 Task: Create Card Crisis Management Simulation in Board Product Feature Requests to Workspace Forecasting and Budgeting. Create Card Biomedical Engineering Review in Board Budget Management to Workspace Forecasting and Budgeting. Create Card Competitive Intelligence Research in Board Social Media Advertising Strategy and Execution to Workspace Forecasting and Budgeting
Action: Mouse moved to (55, 336)
Screenshot: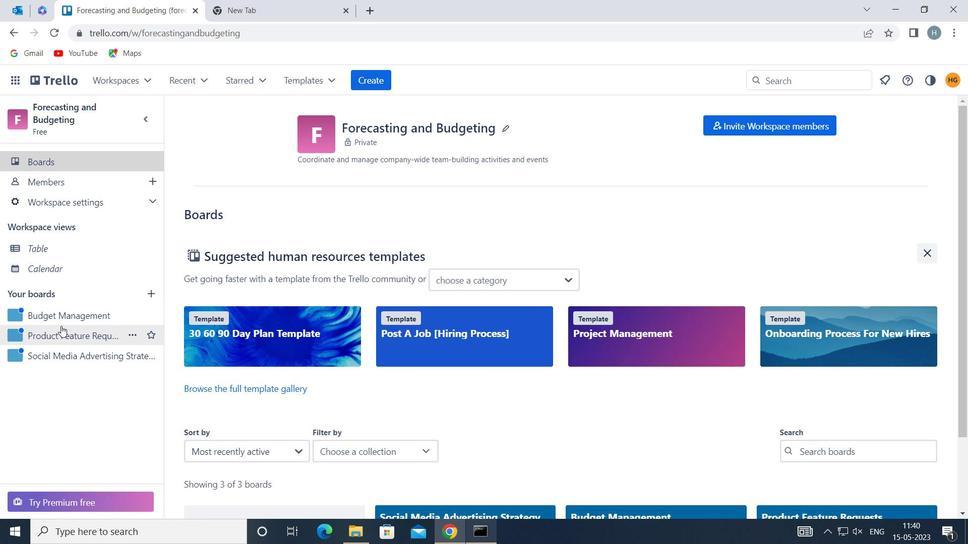 
Action: Mouse pressed left at (55, 336)
Screenshot: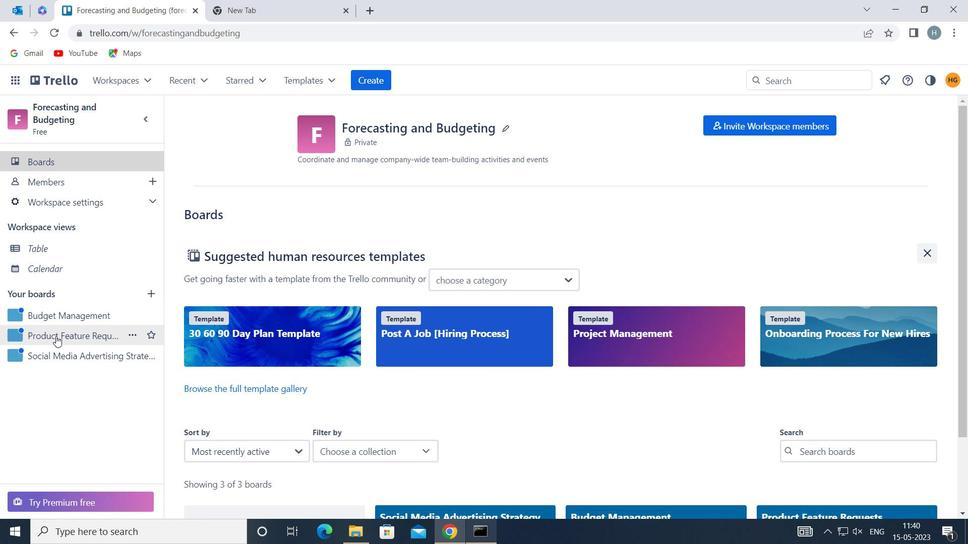 
Action: Mouse moved to (605, 189)
Screenshot: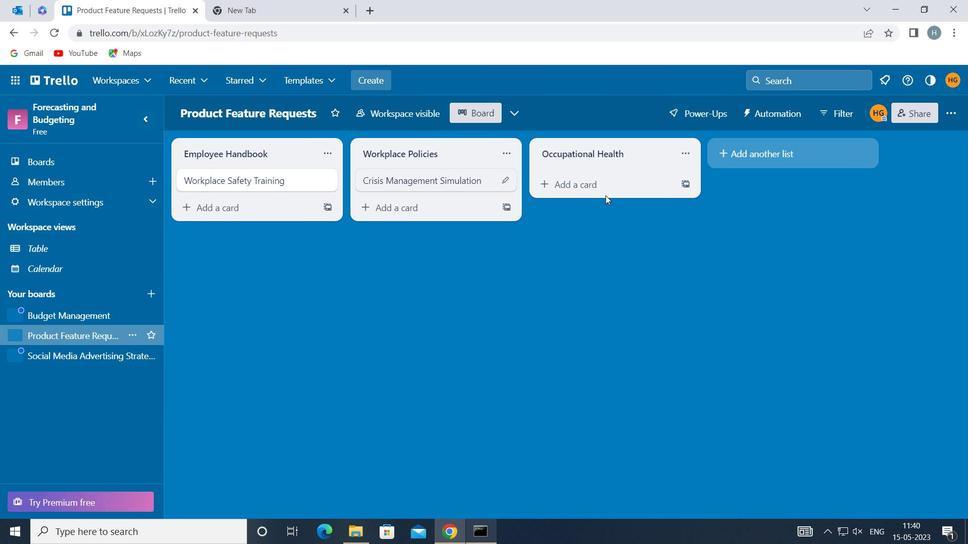 
Action: Mouse pressed left at (605, 189)
Screenshot: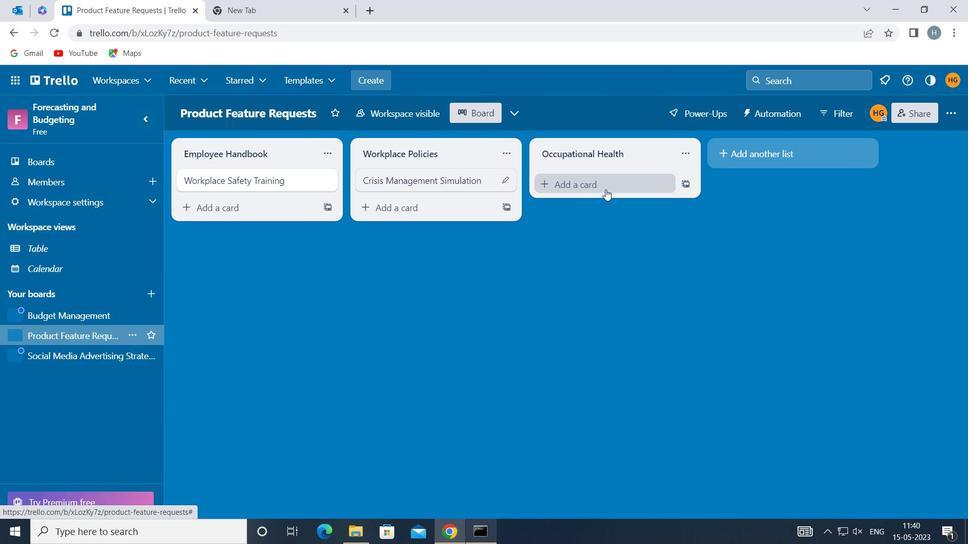 
Action: Key pressed <Key.shift>CRISIS<Key.space><Key.shift>MANAGEMENT<Key.space><Key.shift>SIMULATION
Screenshot: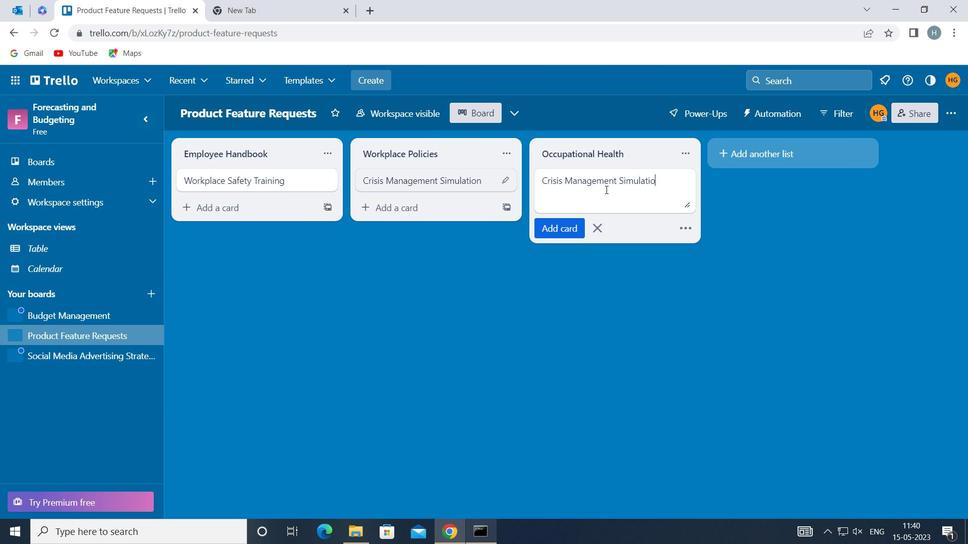 
Action: Mouse moved to (555, 227)
Screenshot: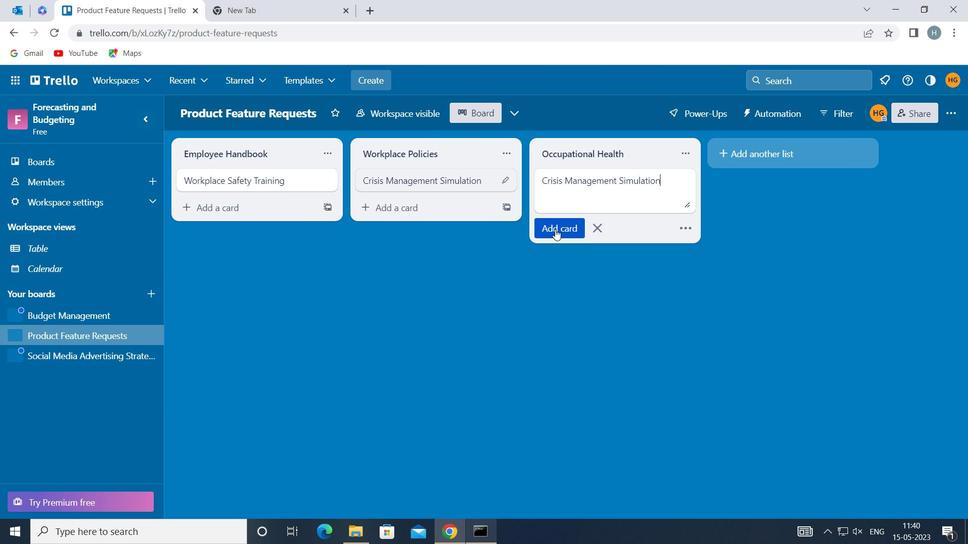 
Action: Mouse pressed left at (555, 227)
Screenshot: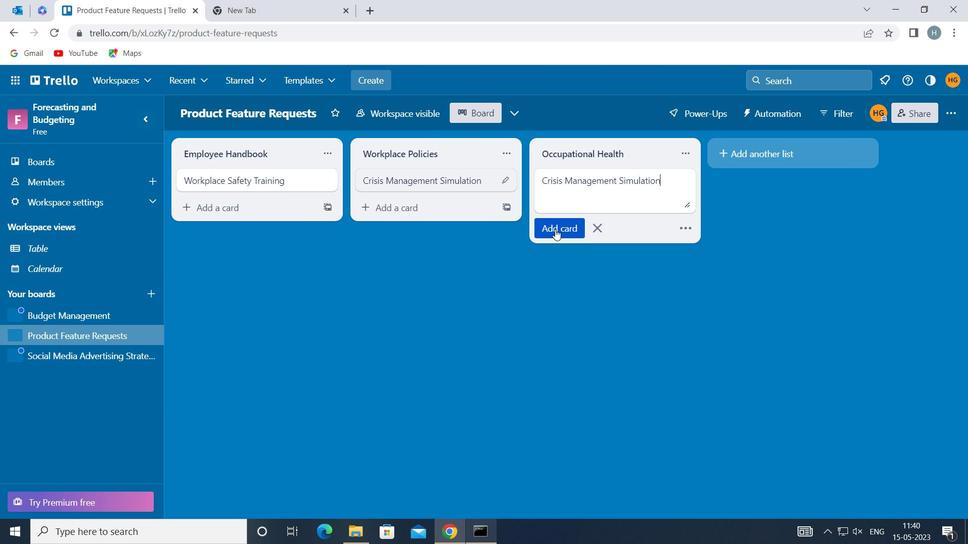 
Action: Mouse moved to (429, 357)
Screenshot: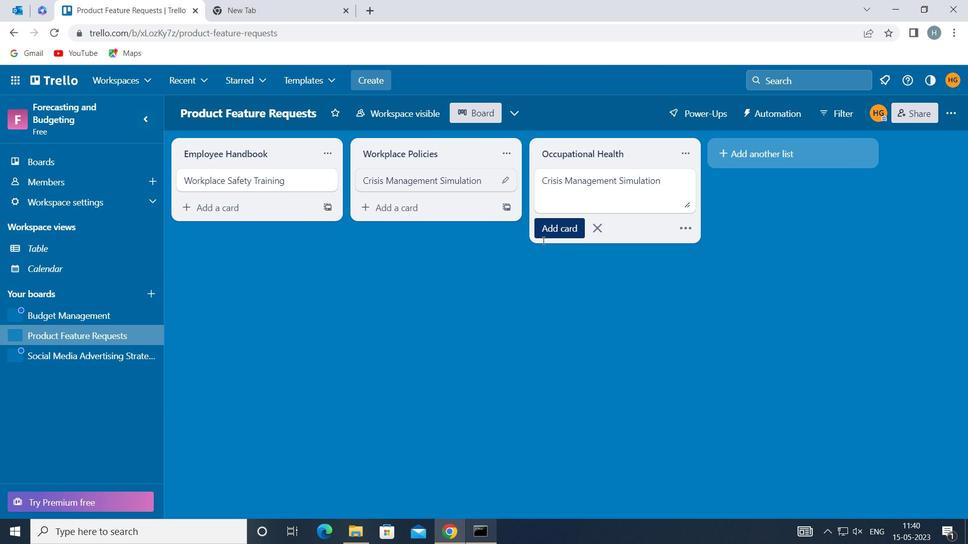 
Action: Mouse pressed left at (429, 357)
Screenshot: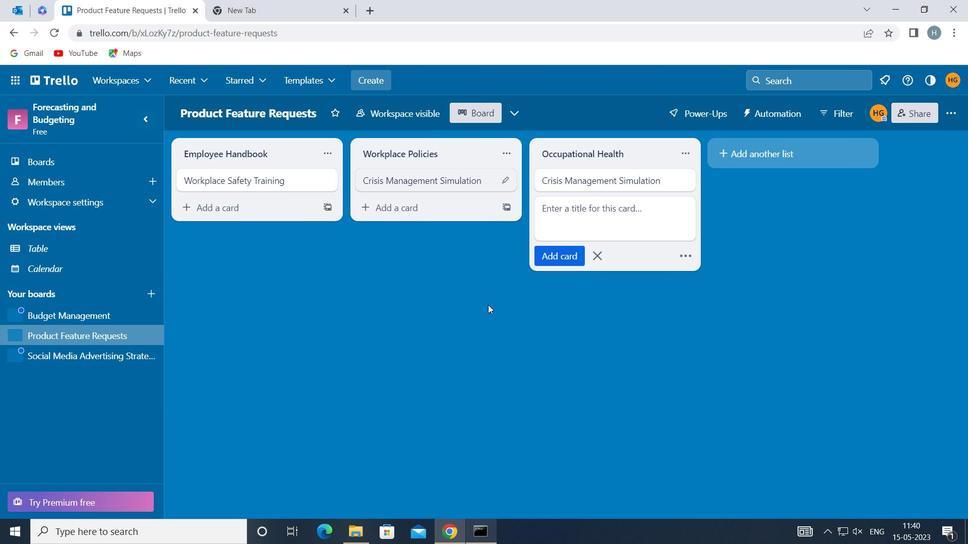 
Action: Mouse moved to (36, 320)
Screenshot: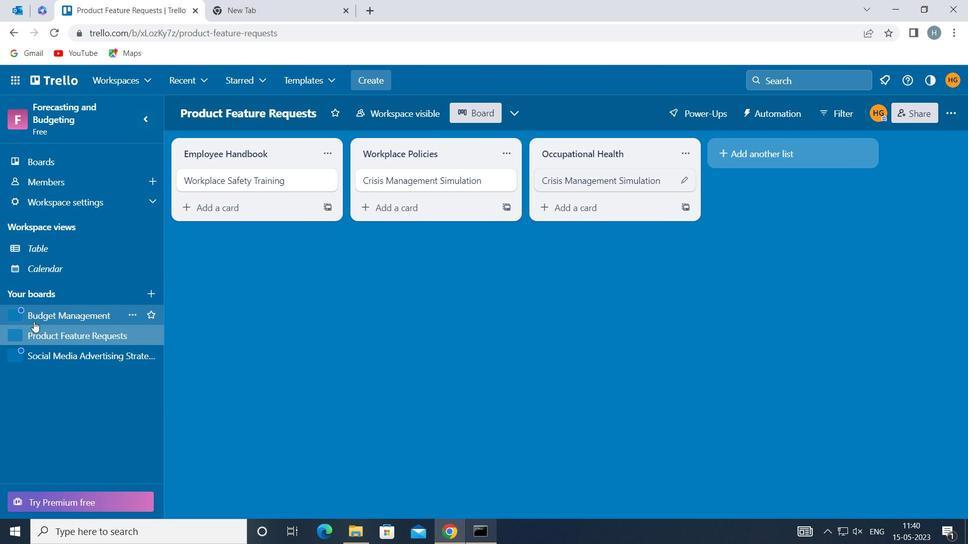 
Action: Mouse pressed left at (36, 320)
Screenshot: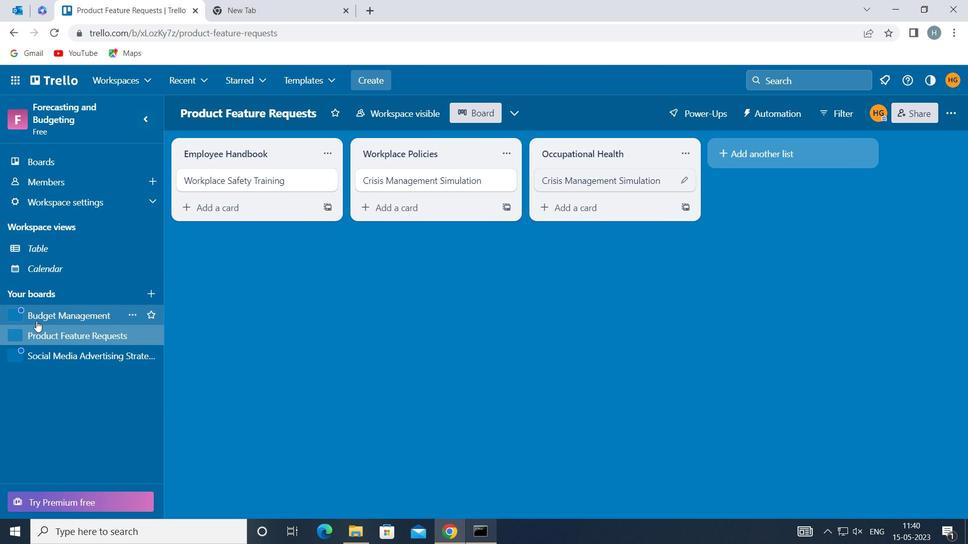 
Action: Mouse moved to (563, 186)
Screenshot: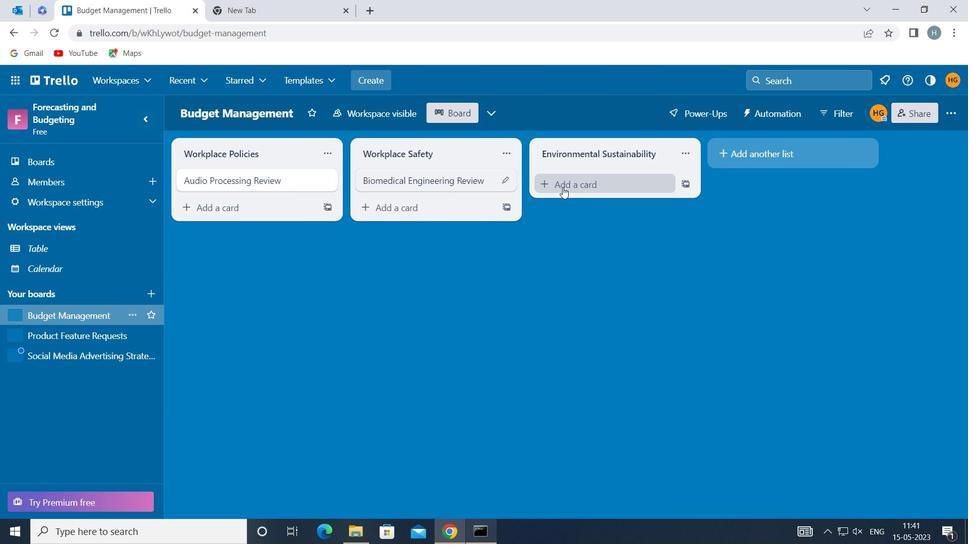 
Action: Mouse pressed left at (563, 186)
Screenshot: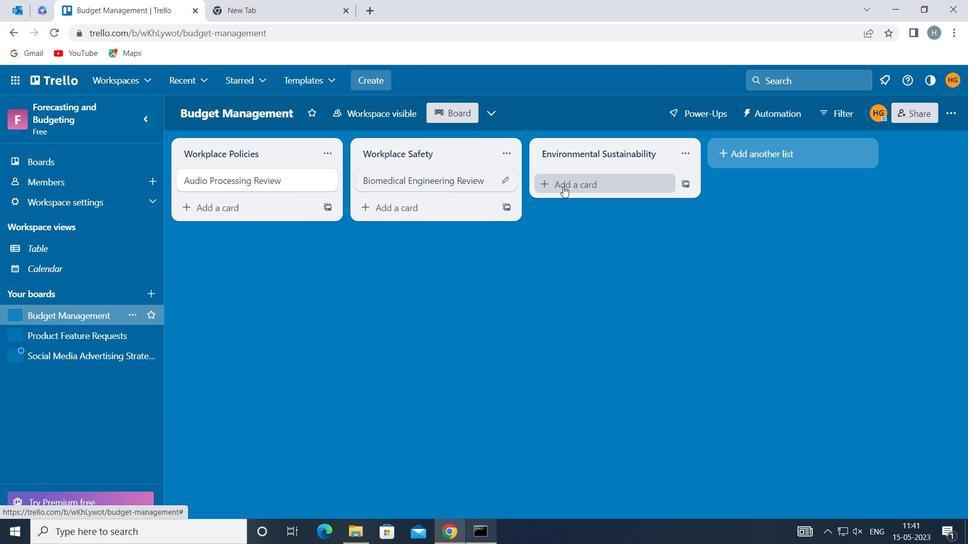 
Action: Key pressed <Key.shift>BIOMEDICAL<Key.space><Key.shift>ENGINEERING<Key.space><Key.shift>REVIEW
Screenshot: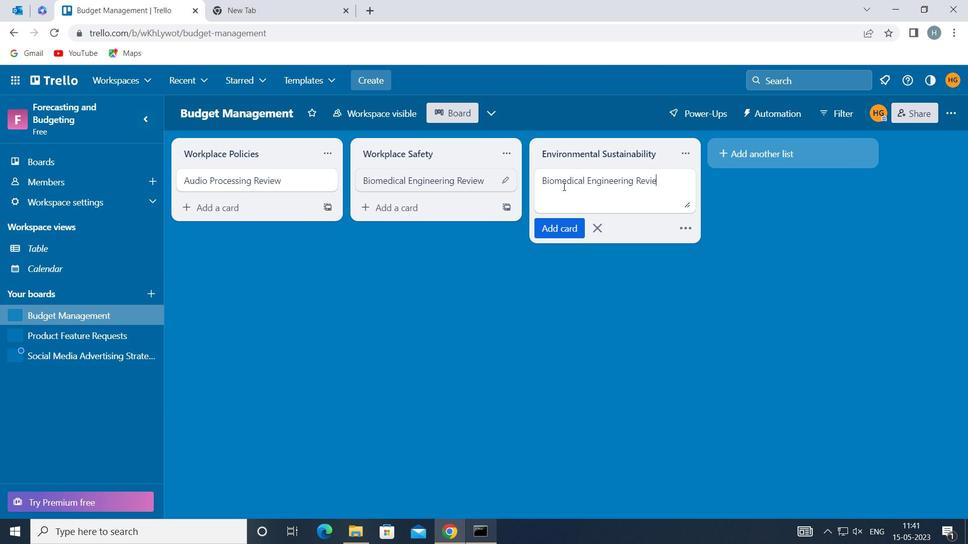
Action: Mouse moved to (557, 229)
Screenshot: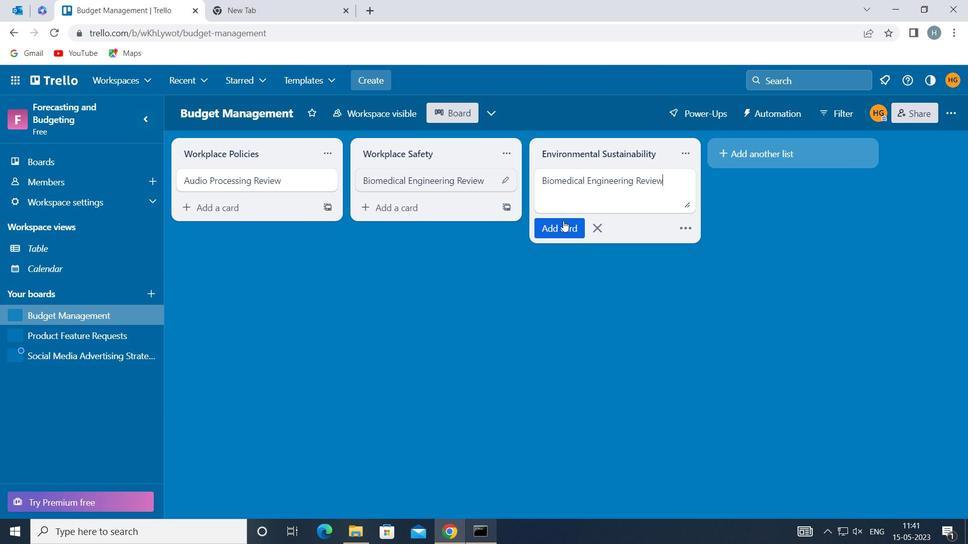 
Action: Mouse pressed left at (557, 229)
Screenshot: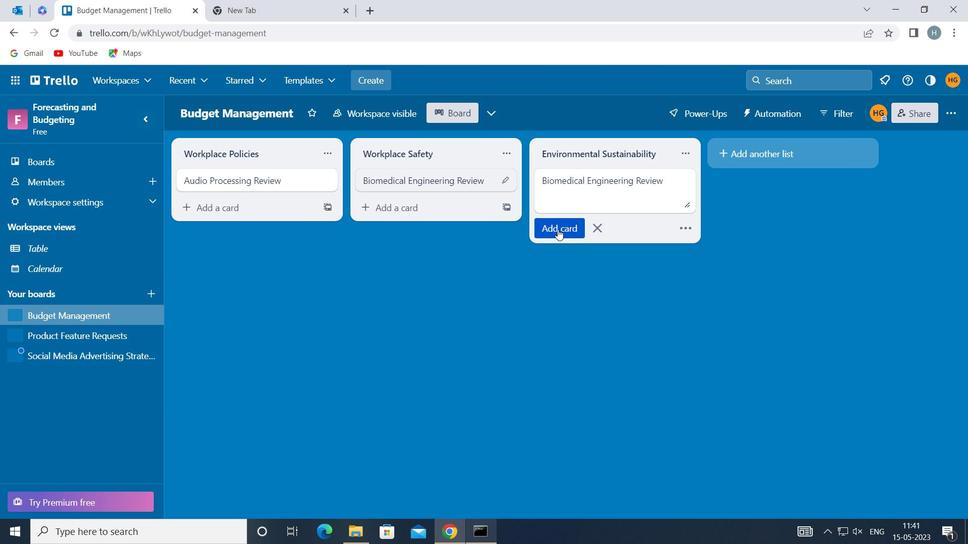 
Action: Mouse moved to (522, 297)
Screenshot: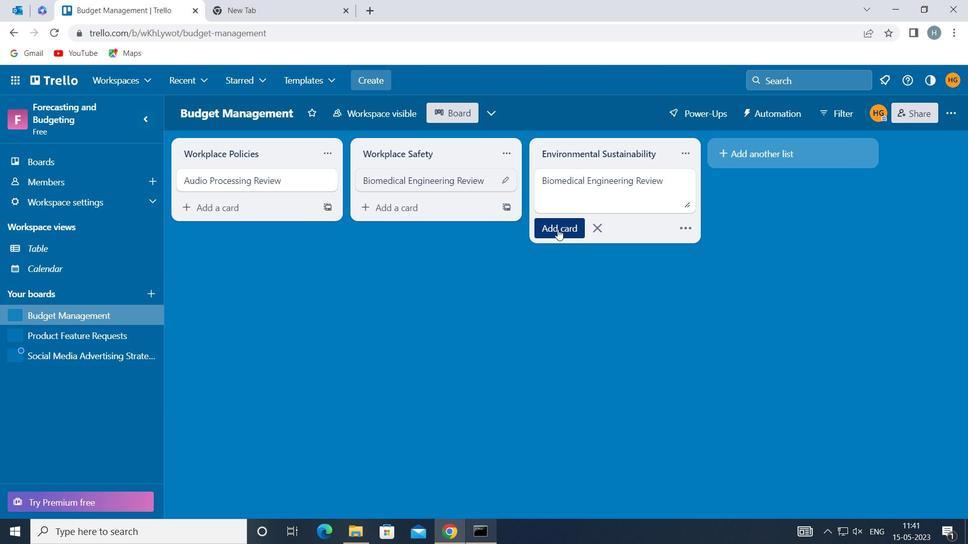 
Action: Mouse pressed left at (522, 297)
Screenshot: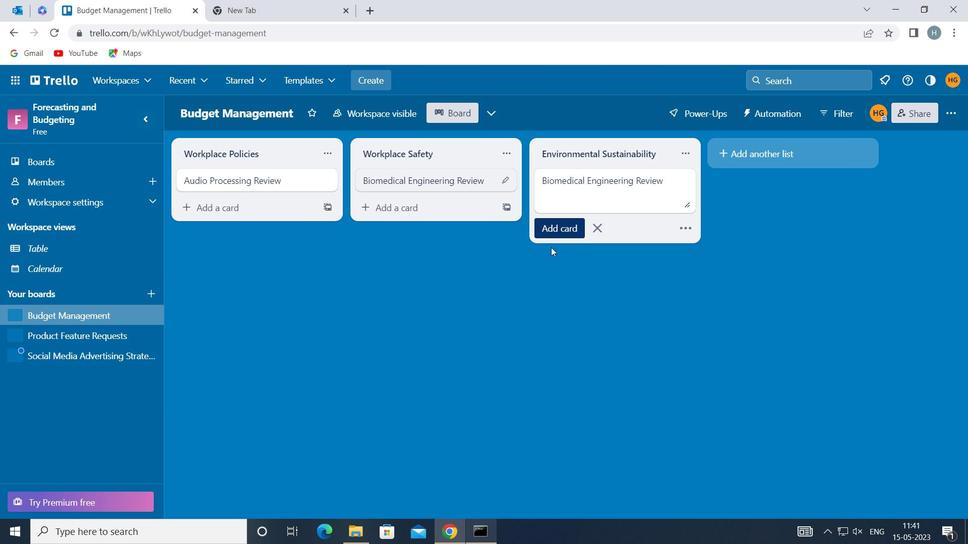
Action: Mouse moved to (76, 358)
Screenshot: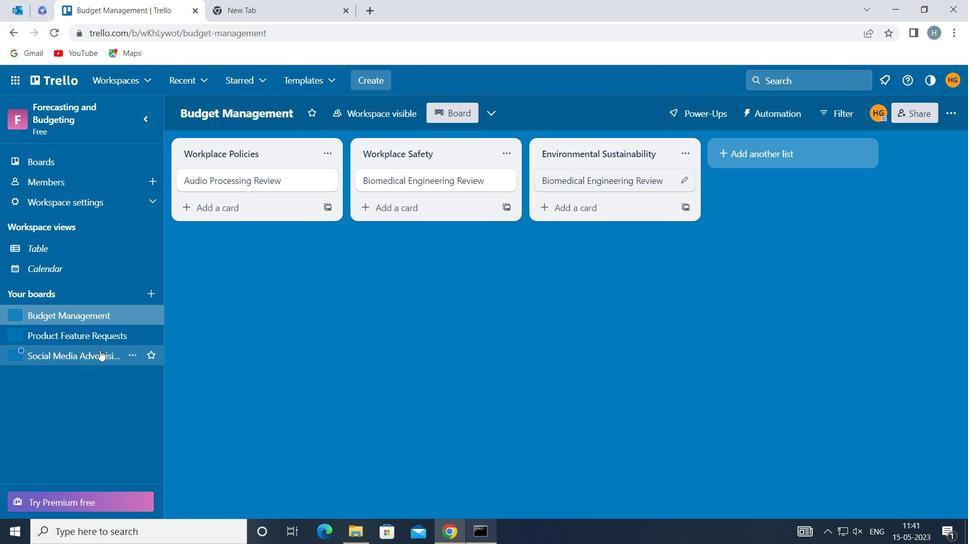 
Action: Mouse pressed left at (76, 358)
Screenshot: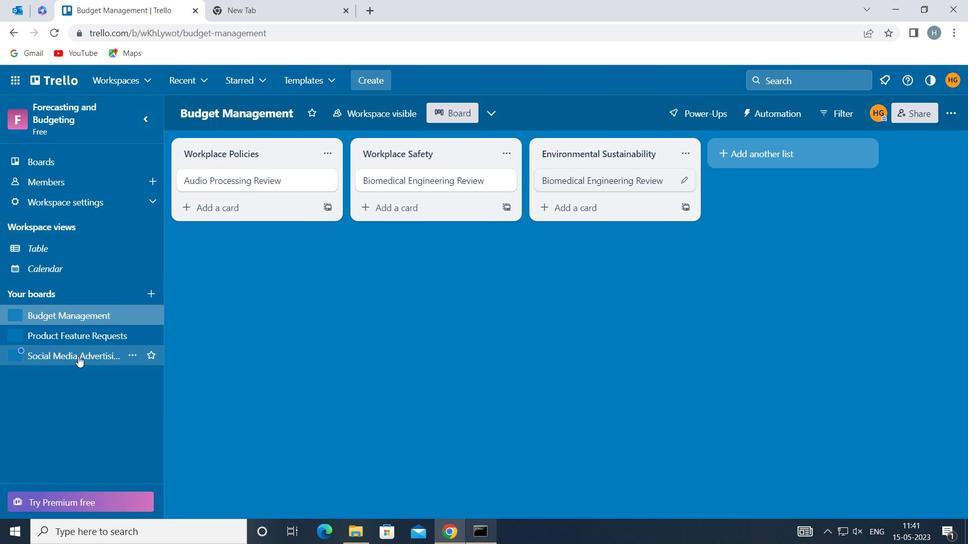 
Action: Mouse moved to (592, 188)
Screenshot: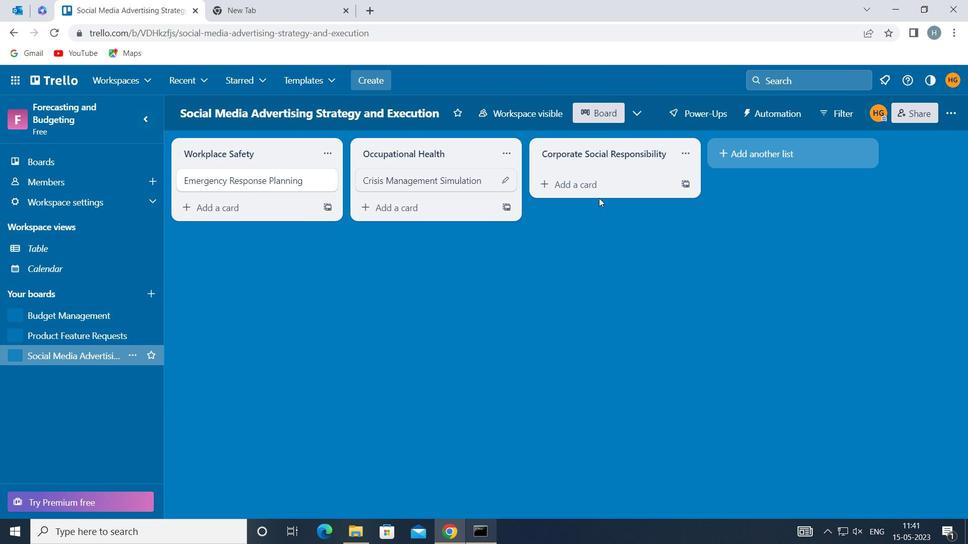 
Action: Mouse pressed left at (592, 188)
Screenshot: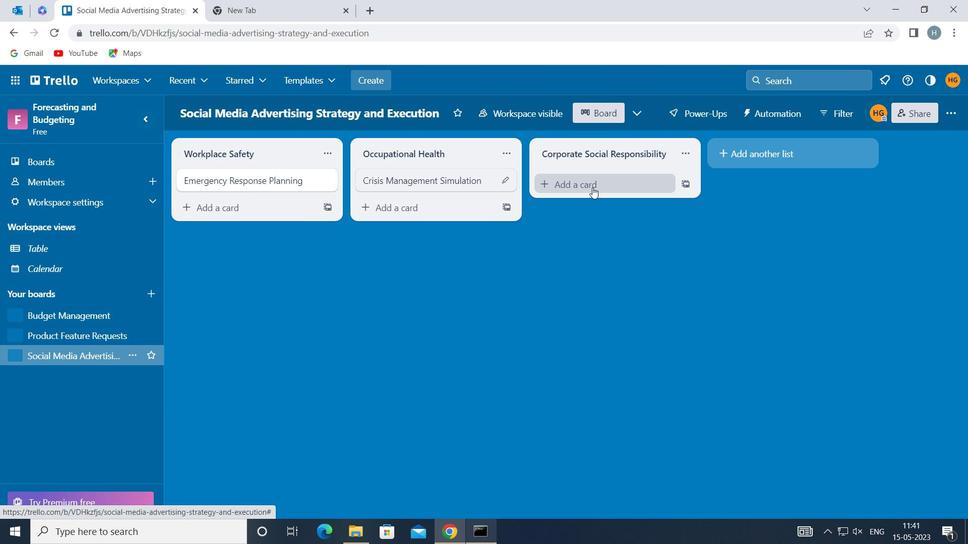 
Action: Key pressed <Key.shift>COMPETITIVE<Key.space><Key.shift>INTELLIGENCE<Key.space><Key.shift>RESEARCH
Screenshot: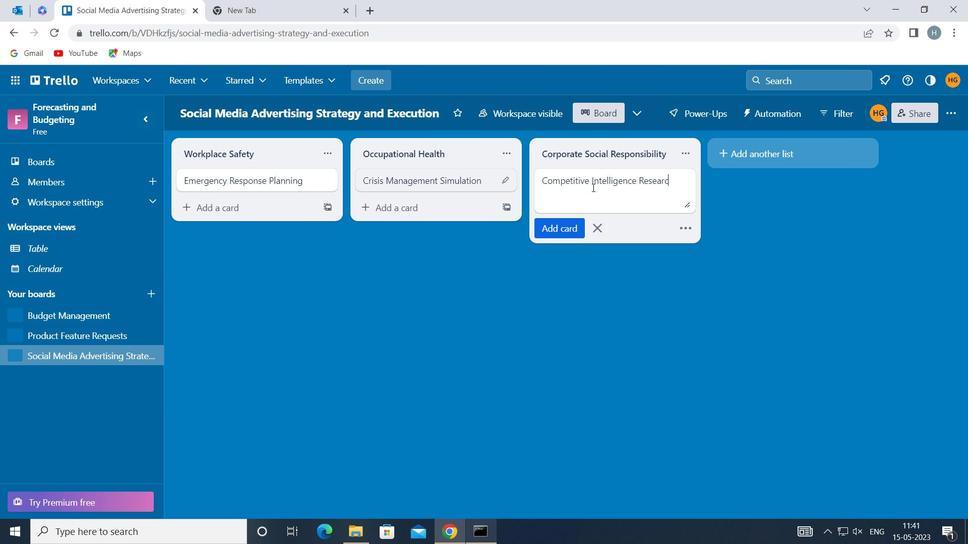 
Action: Mouse moved to (561, 226)
Screenshot: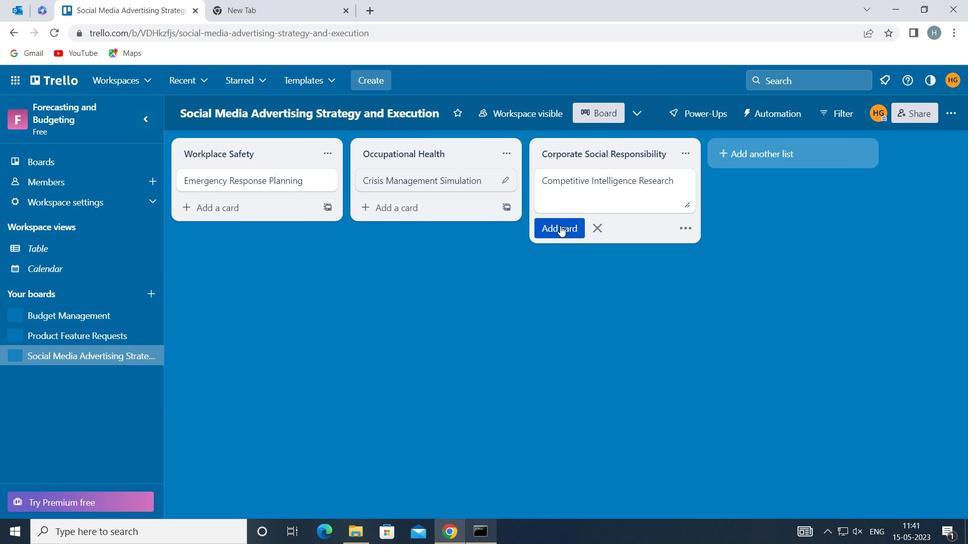 
Action: Mouse pressed left at (561, 226)
Screenshot: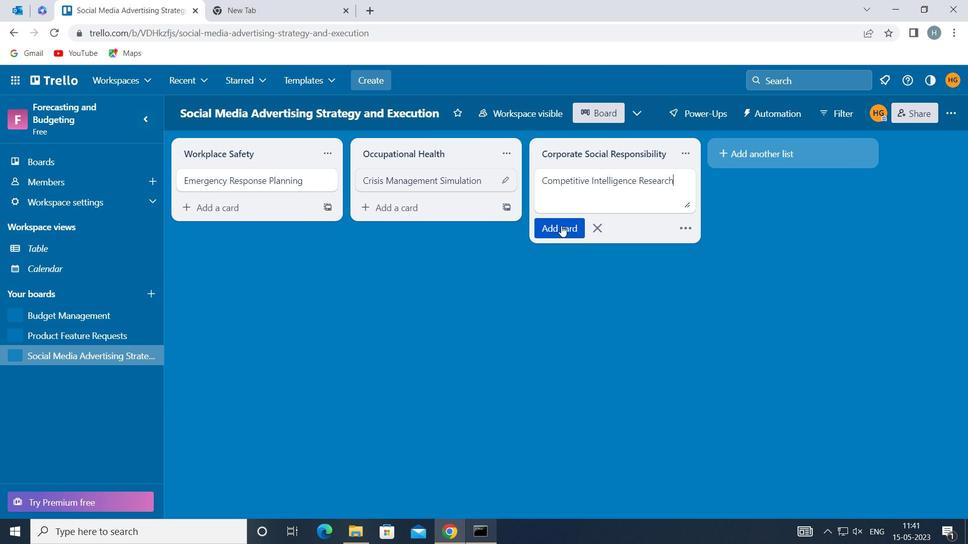 
Action: Mouse moved to (520, 357)
Screenshot: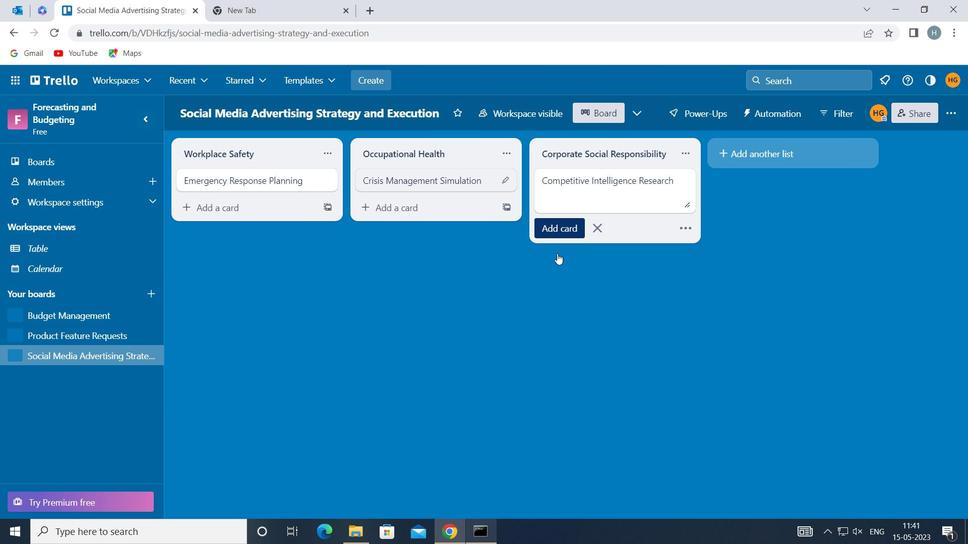 
Action: Mouse pressed left at (520, 357)
Screenshot: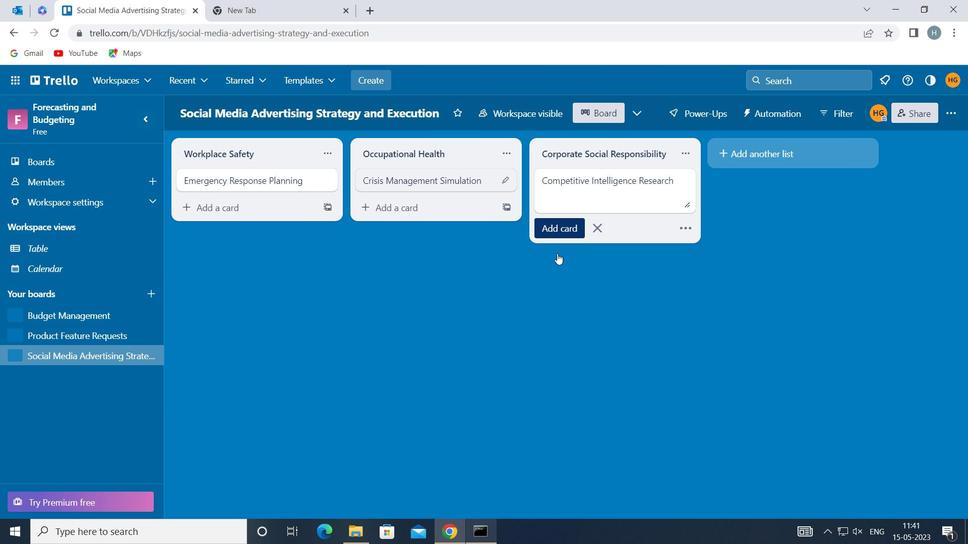 
Action: Mouse moved to (520, 356)
Screenshot: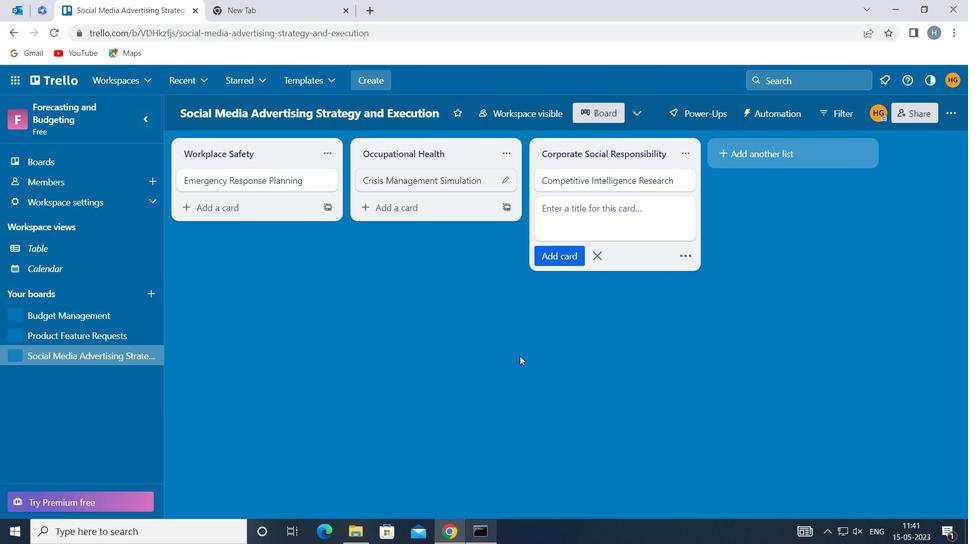 
